 Task: Add Sprouts Pasture Raised Large Brown Grade A Eggs to the cart.
Action: Mouse pressed left at (30, 147)
Screenshot: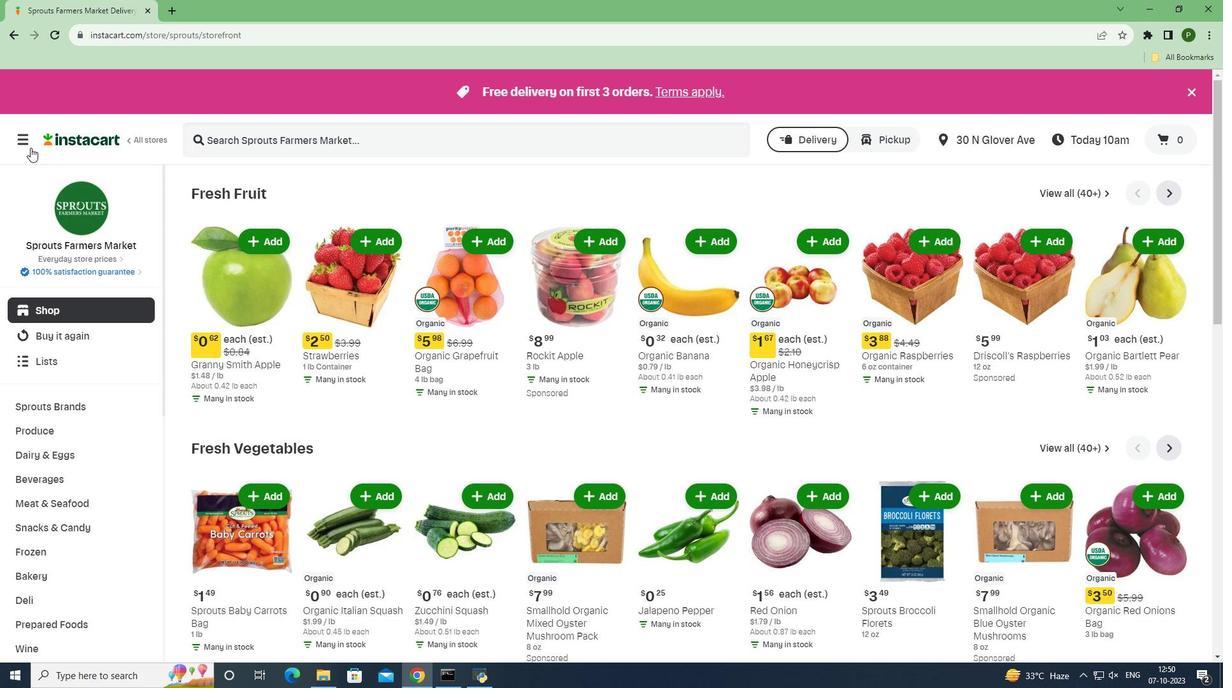 
Action: Mouse moved to (78, 340)
Screenshot: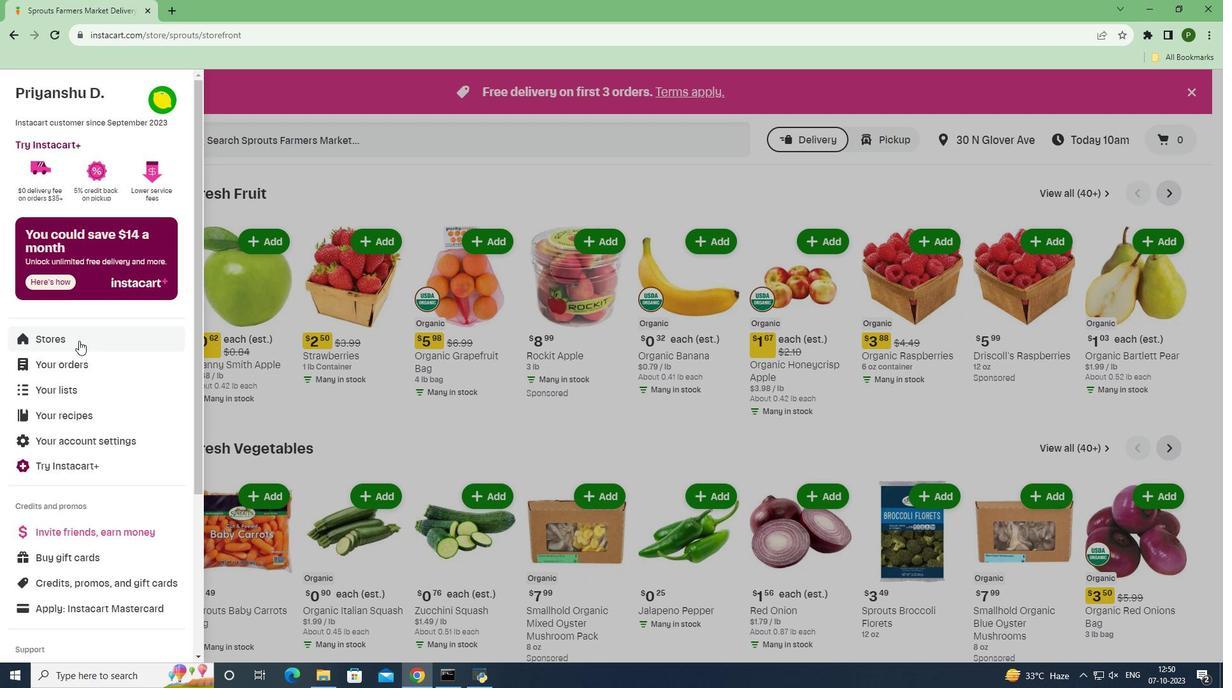 
Action: Mouse pressed left at (78, 340)
Screenshot: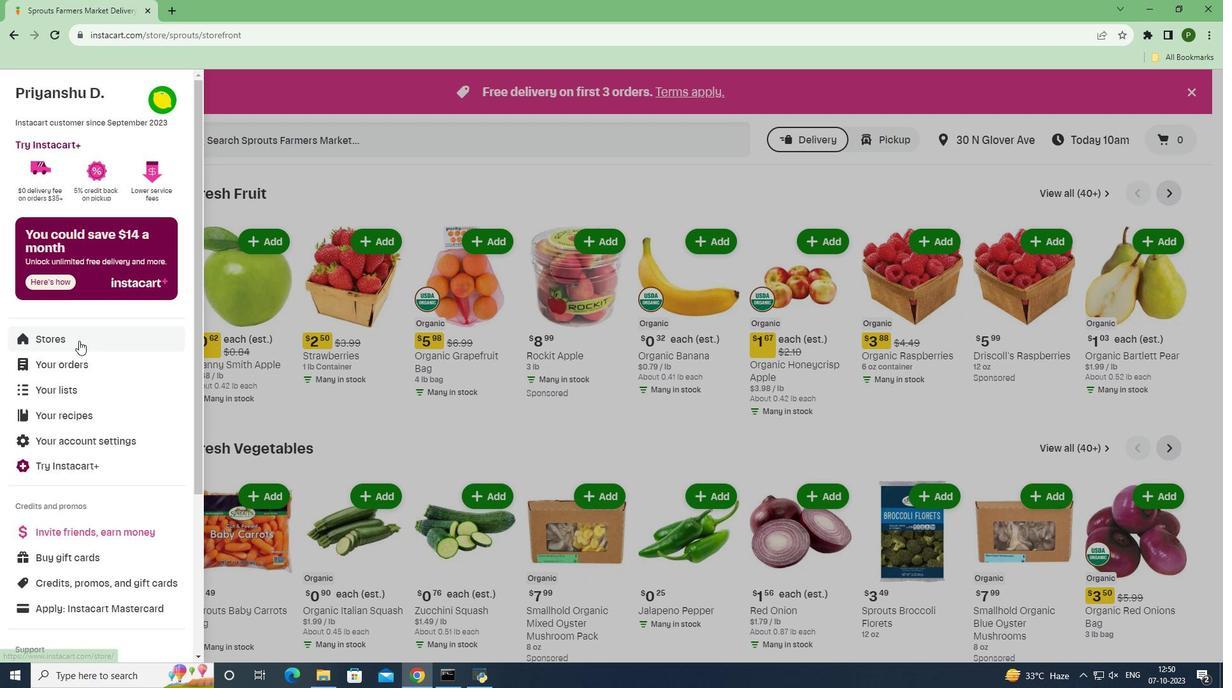 
Action: Mouse moved to (275, 156)
Screenshot: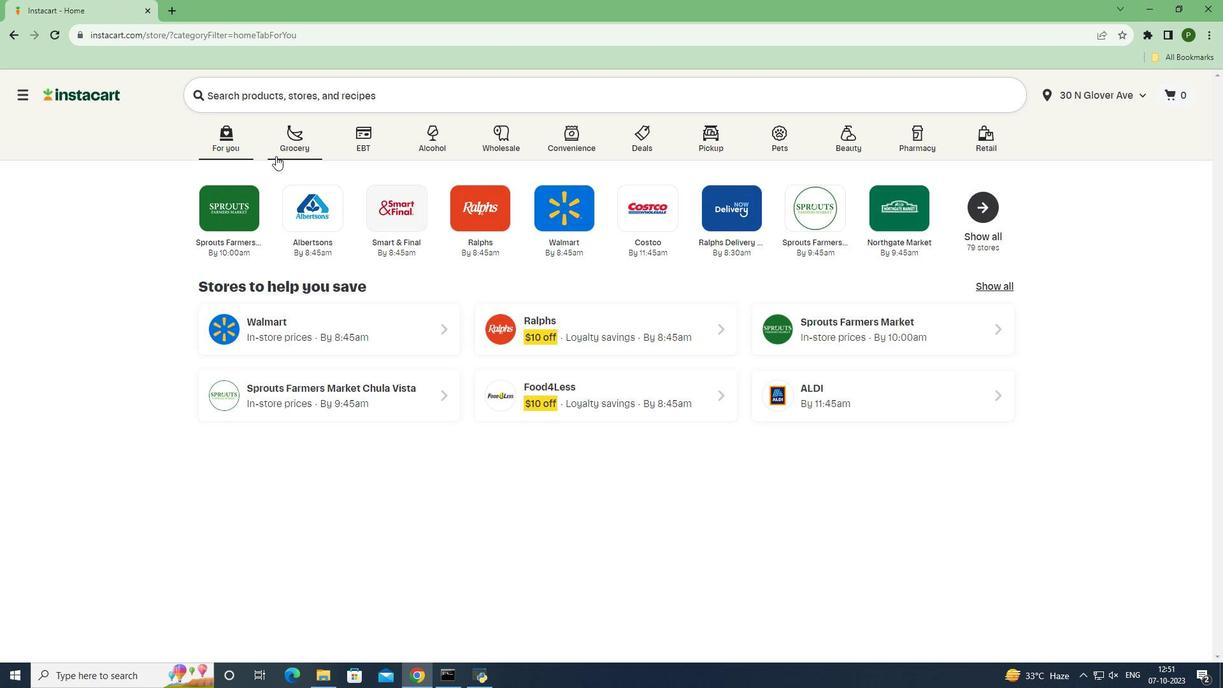 
Action: Mouse pressed left at (275, 156)
Screenshot: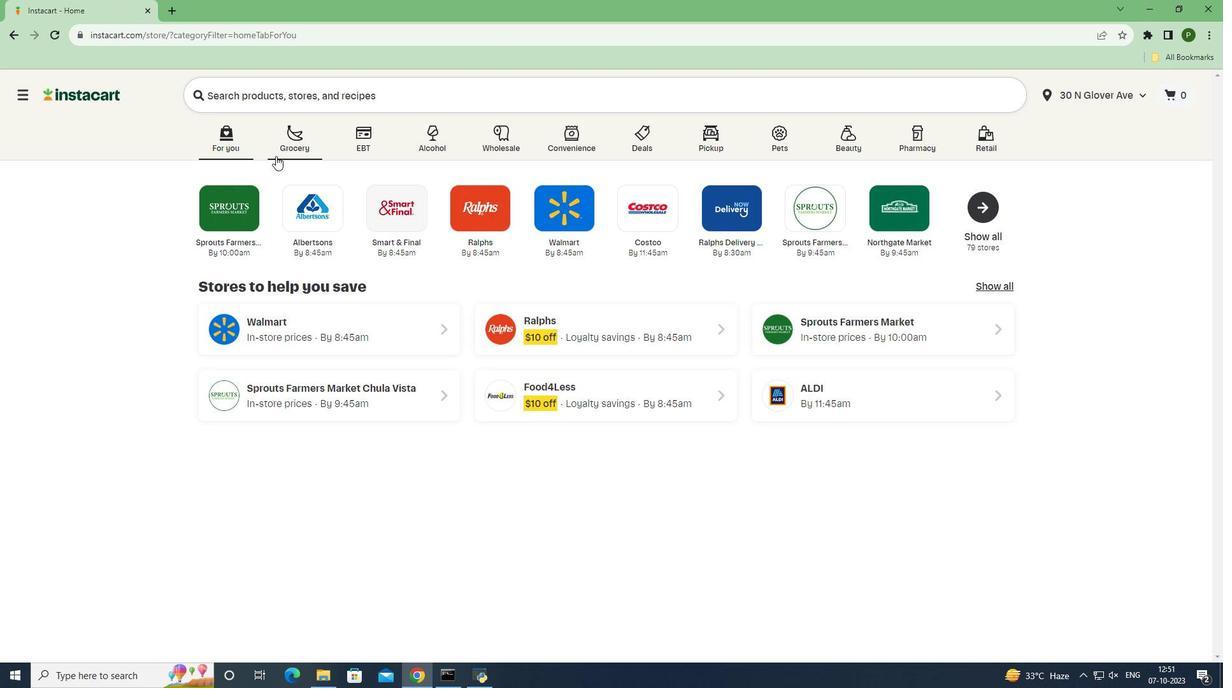 
Action: Mouse moved to (502, 289)
Screenshot: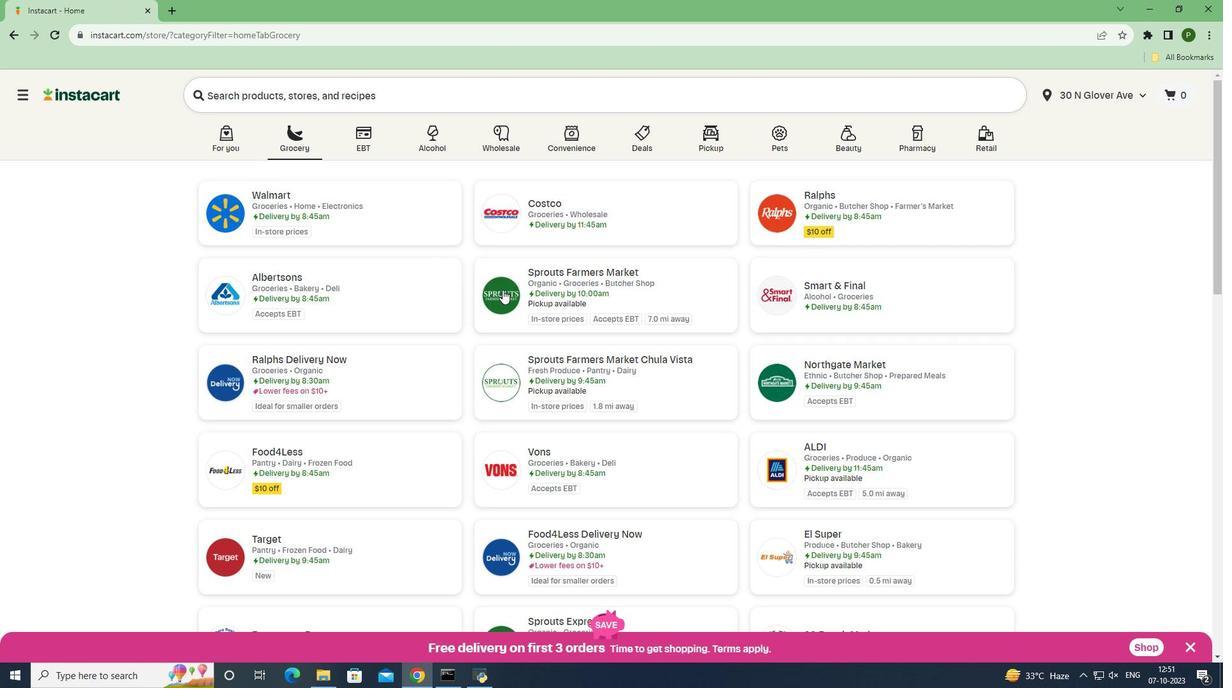 
Action: Mouse pressed left at (502, 289)
Screenshot: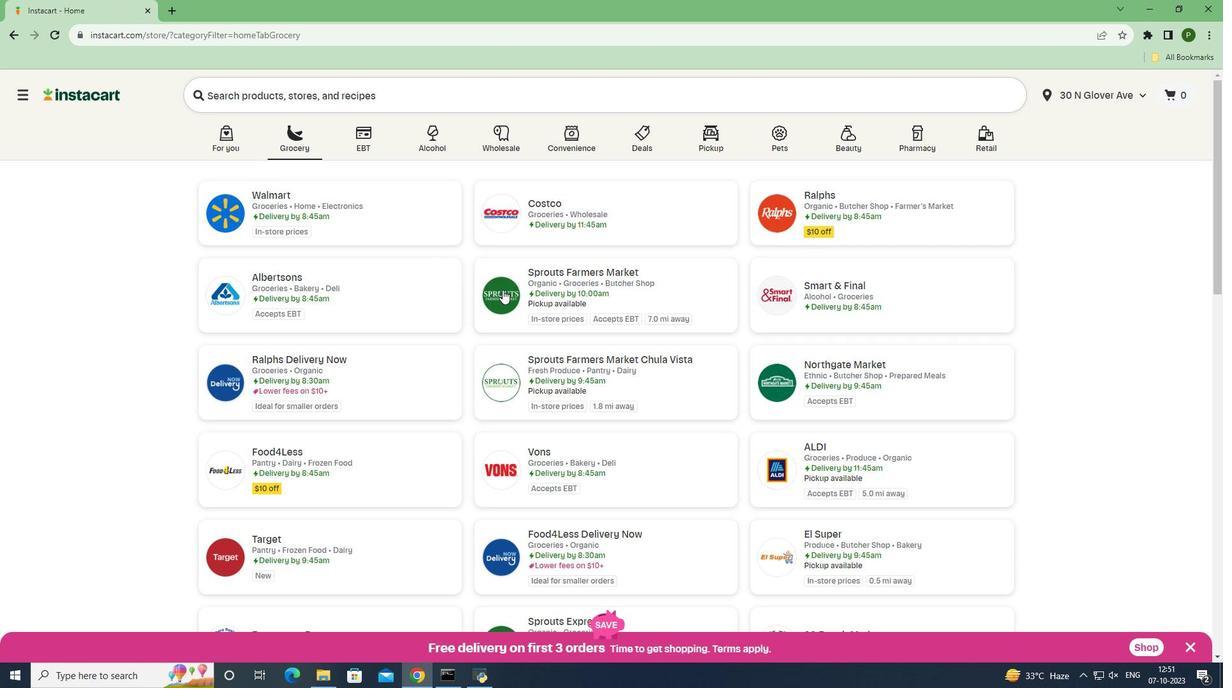 
Action: Mouse moved to (67, 454)
Screenshot: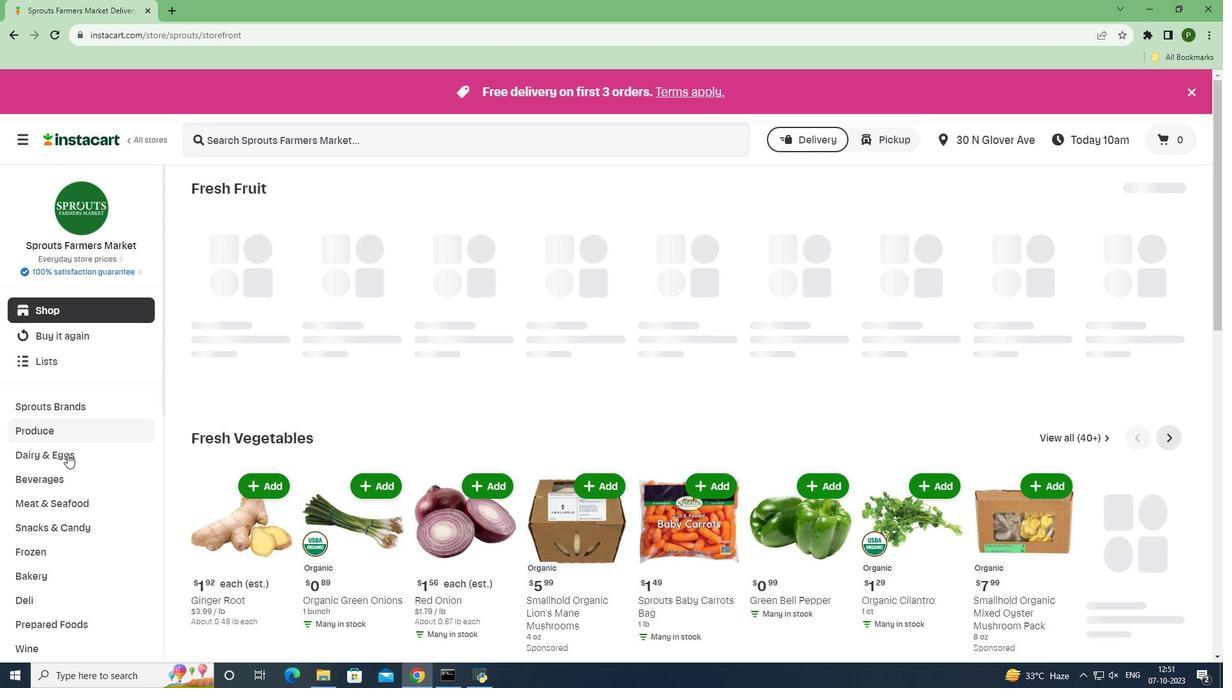 
Action: Mouse pressed left at (67, 454)
Screenshot: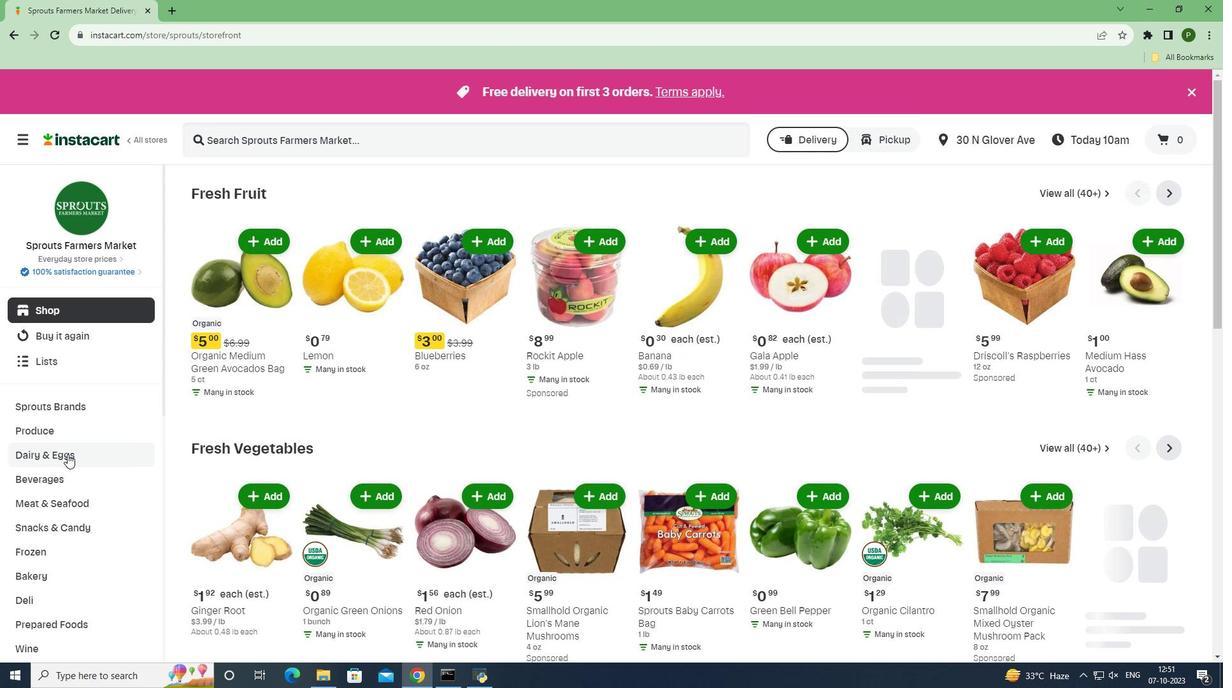 
Action: Mouse moved to (62, 524)
Screenshot: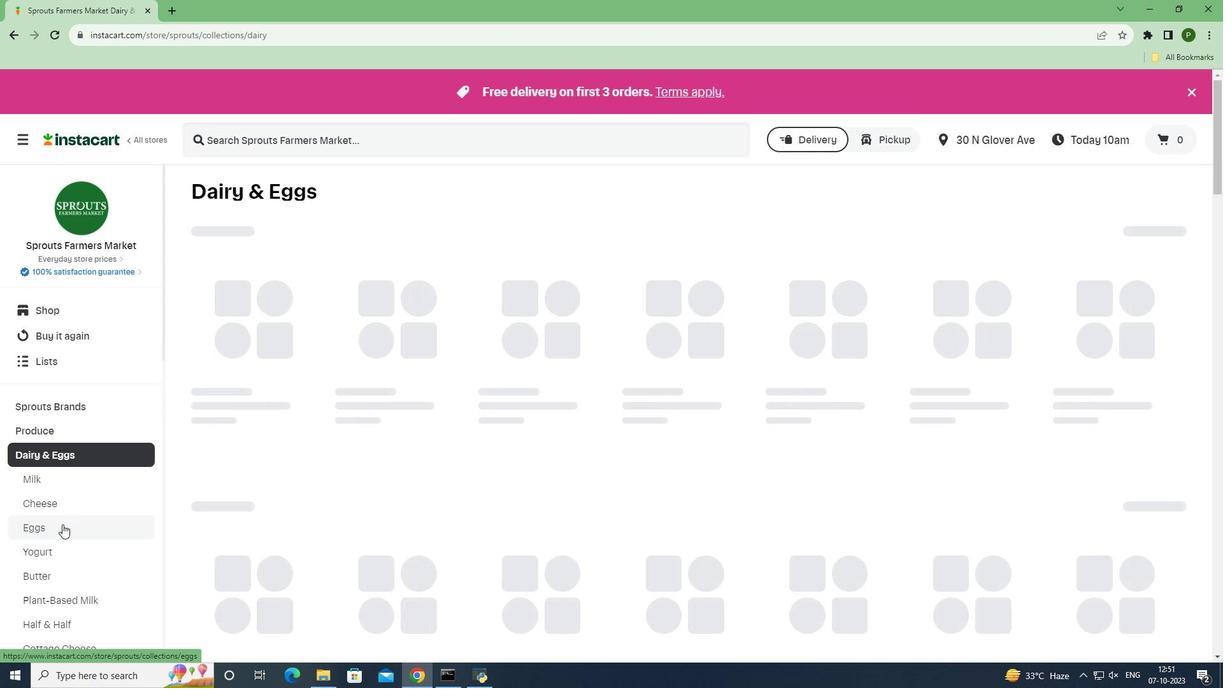 
Action: Mouse pressed left at (62, 524)
Screenshot: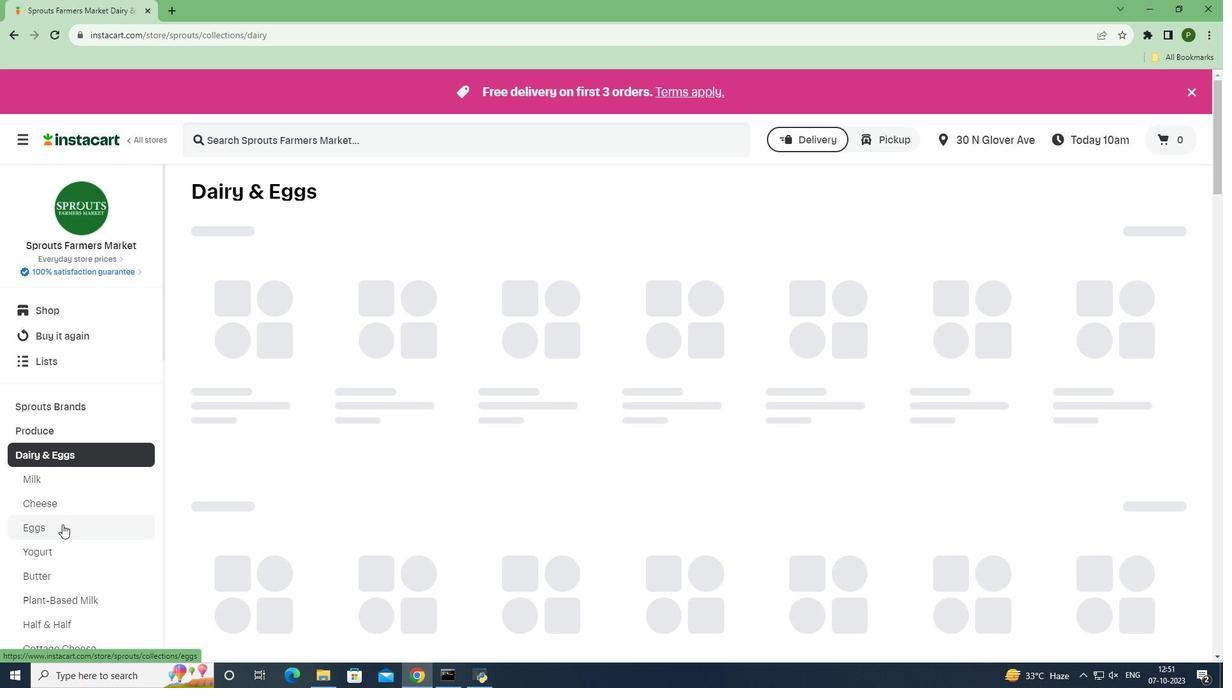 
Action: Mouse moved to (230, 143)
Screenshot: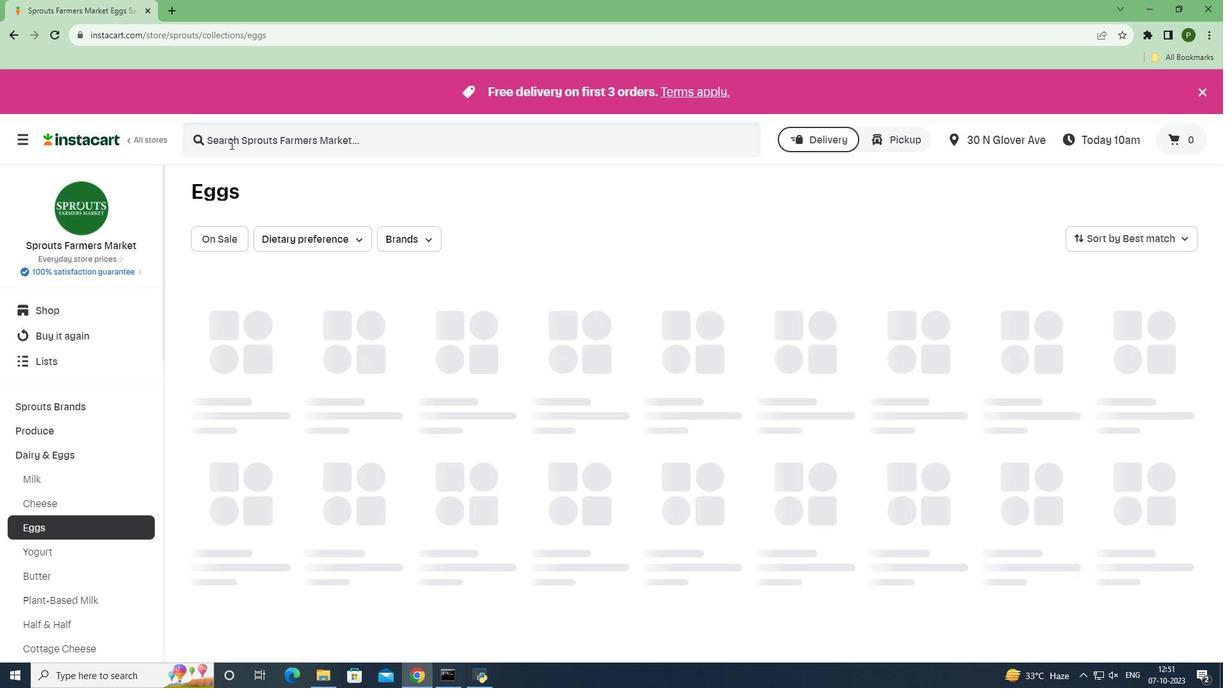 
Action: Mouse pressed left at (230, 143)
Screenshot: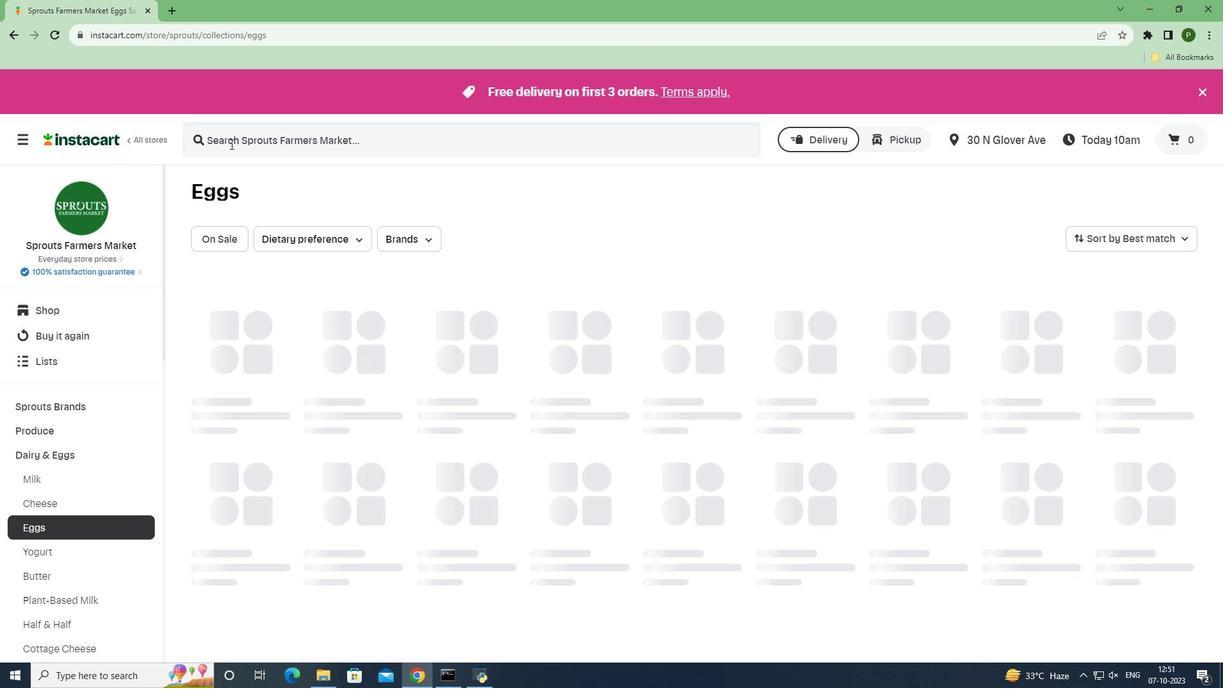 
Action: Key pressed <Key.caps_lock>S<Key.caps_lock>prouts<Key.space><Key.caps_lock>P<Key.caps_lock>asture<Key.space><Key.caps_lock>R<Key.caps_lock>aised<Key.space><Key.caps_lock>L<Key.caps_lock>arge<Key.space><Key.caps_lock>B<Key.caps_lock>rown<Key.space><Key.caps_lock>G<Key.caps_lock>rade<Key.space><Key.caps_lock>A<Key.space>E<Key.caps_lock>ggs<Key.space><Key.enter>
Screenshot: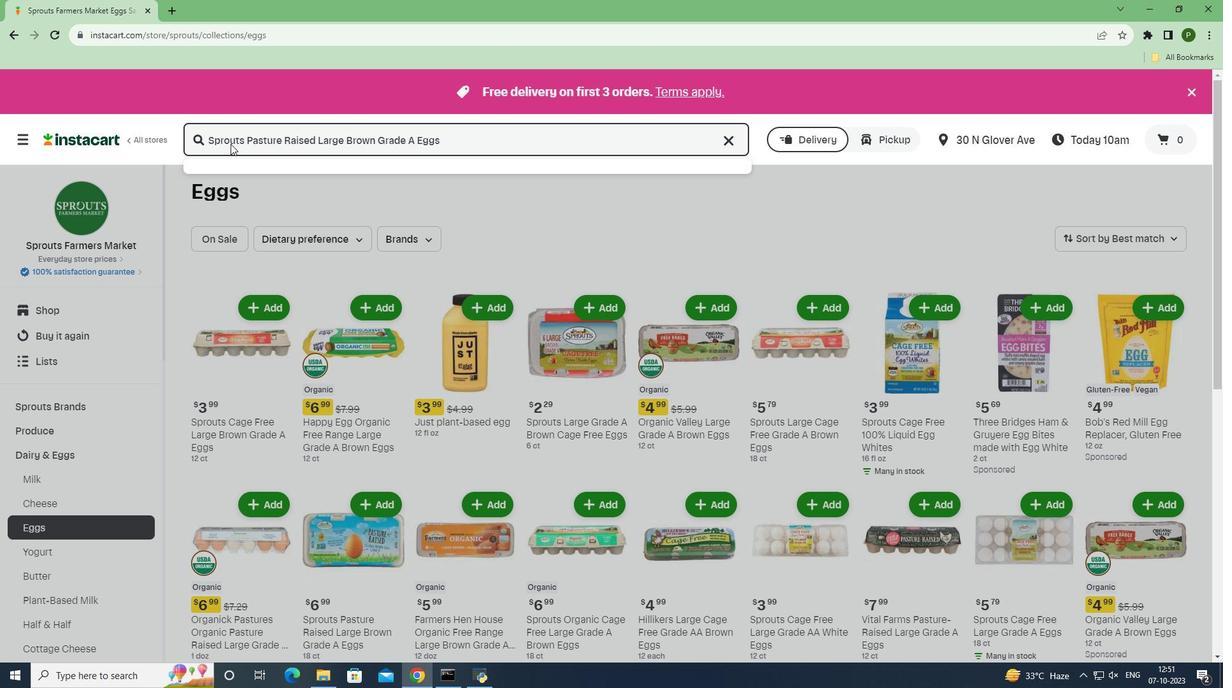 
Action: Mouse moved to (549, 268)
Screenshot: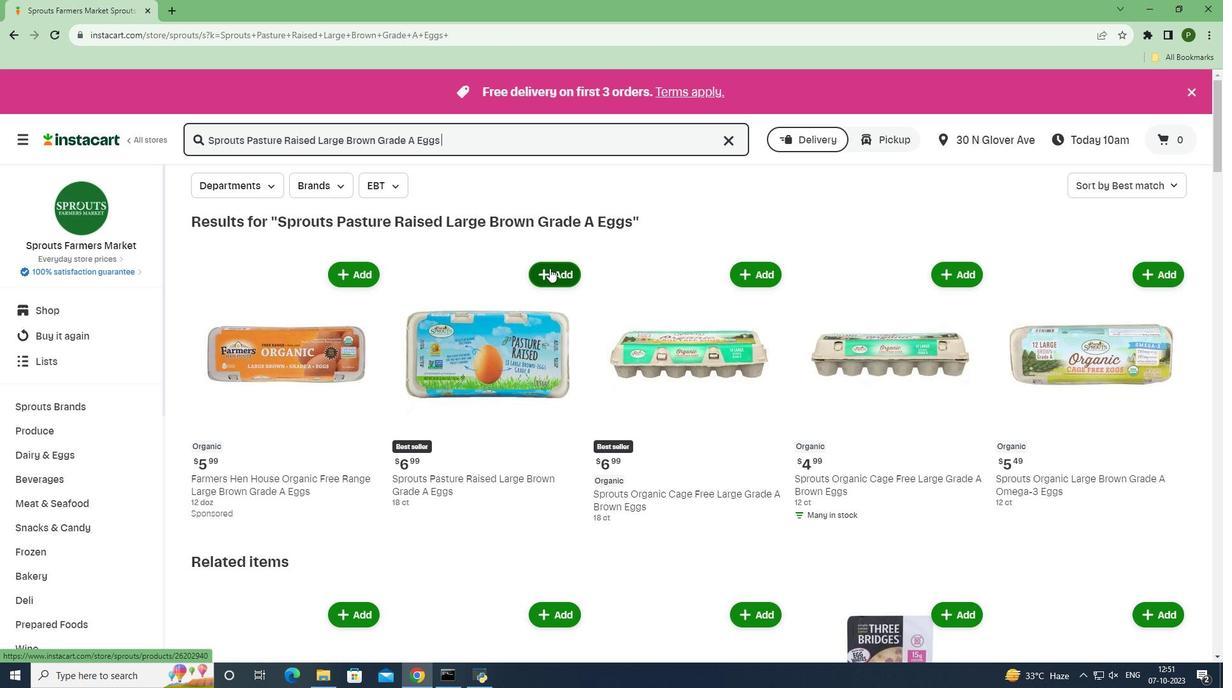 
Action: Mouse pressed left at (549, 268)
Screenshot: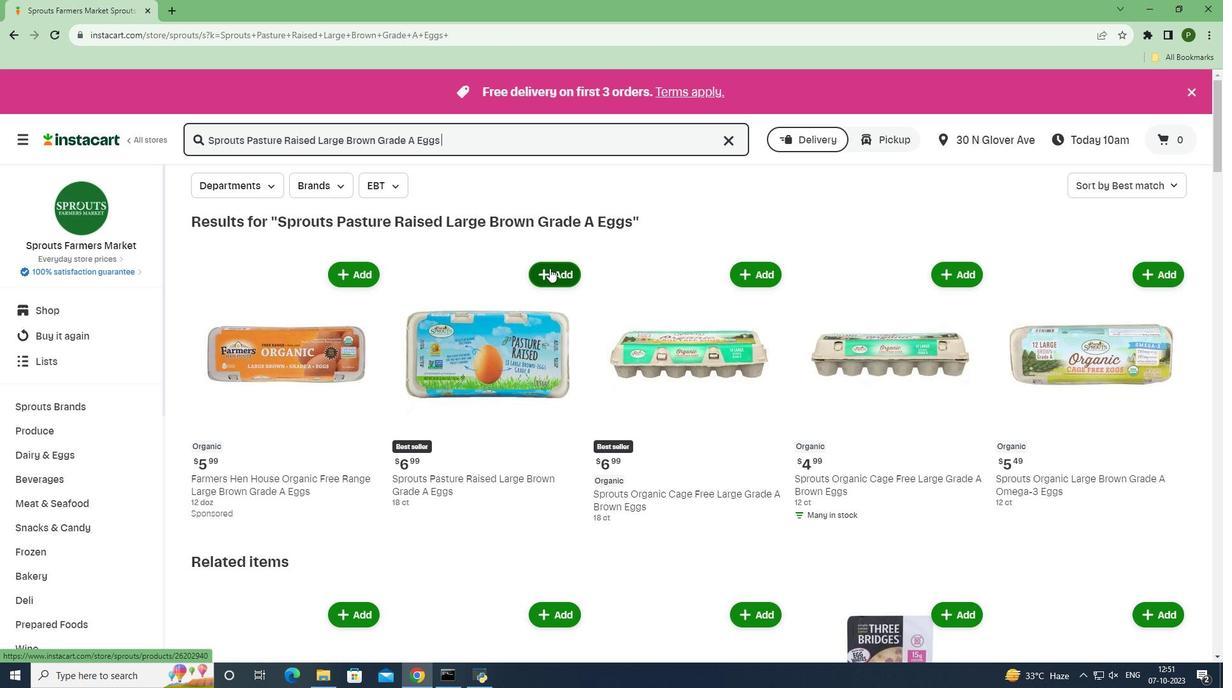 
Action: Mouse moved to (589, 300)
Screenshot: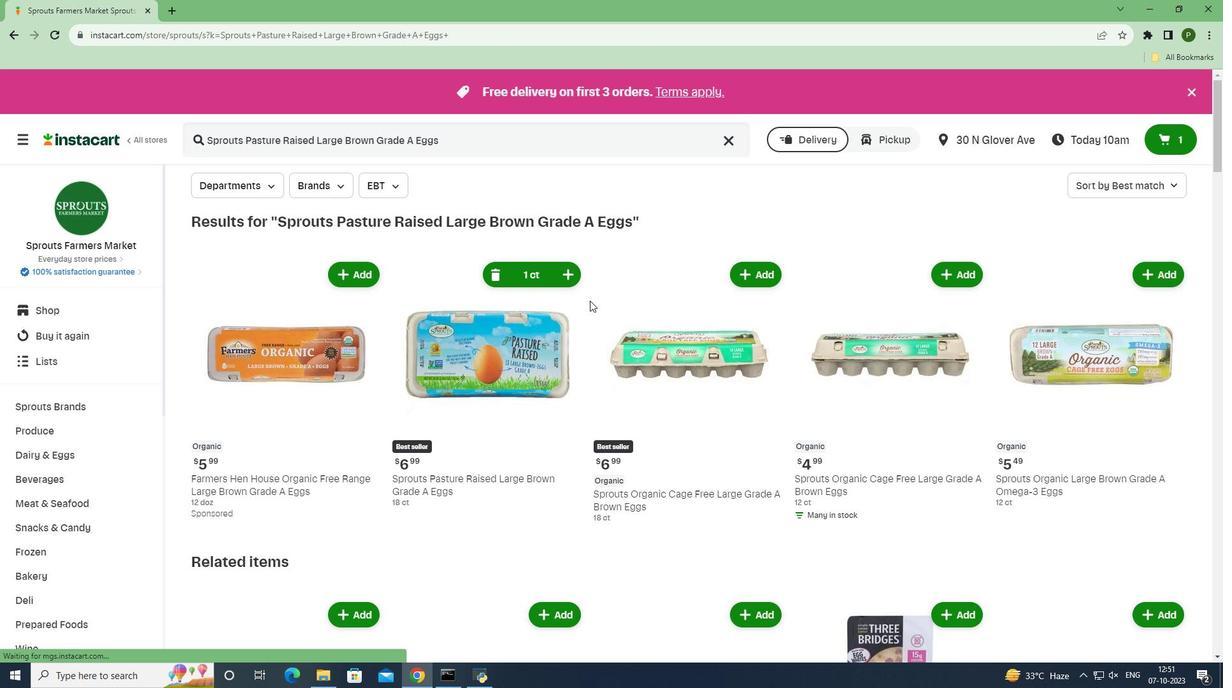 
